 Task: Add the additional name in the profile information "Nishi".
Action: Mouse moved to (641, 71)
Screenshot: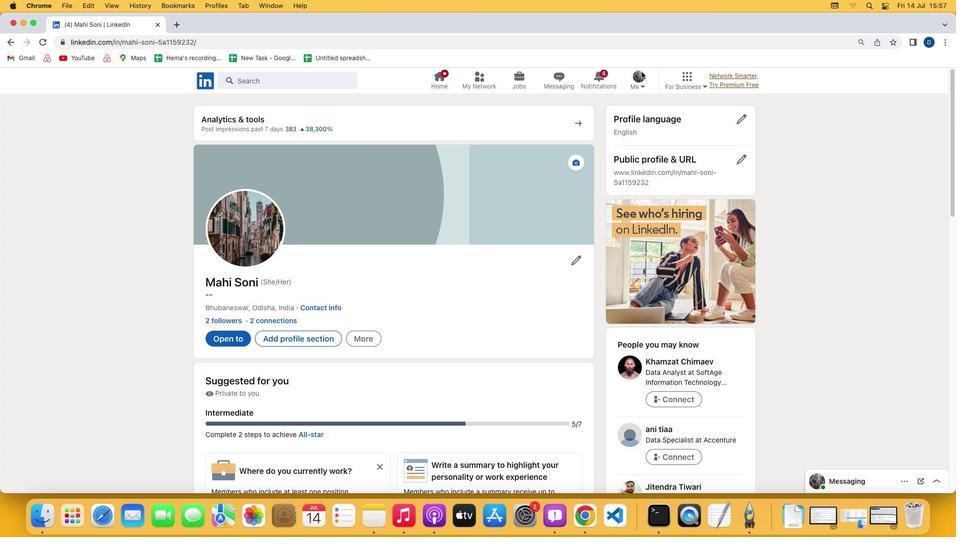 
Action: Mouse pressed left at (641, 71)
Screenshot: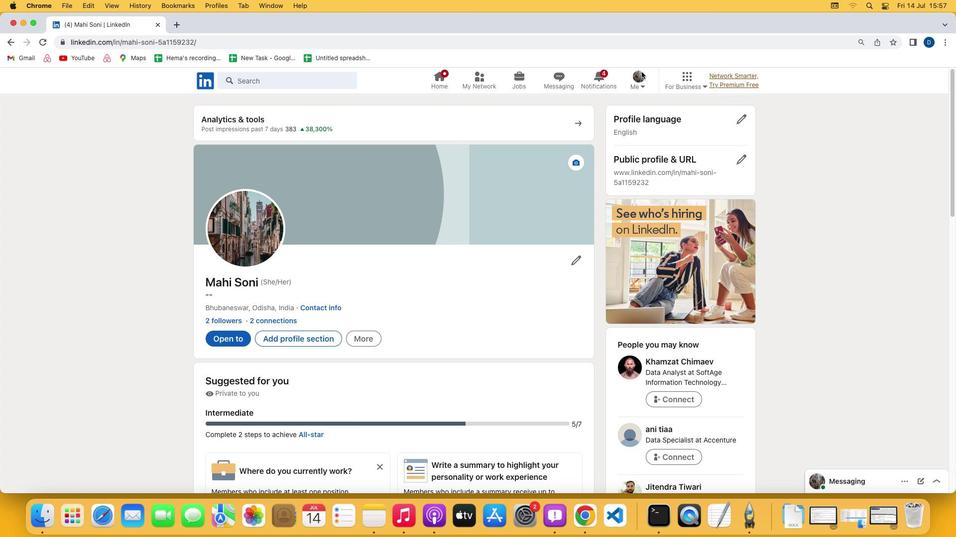 
Action: Mouse moved to (638, 75)
Screenshot: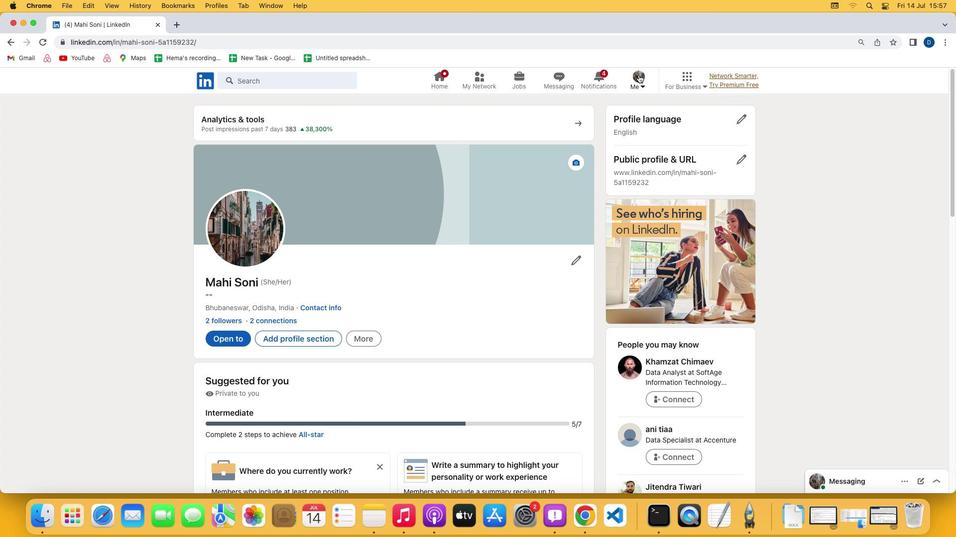 
Action: Mouse pressed left at (638, 75)
Screenshot: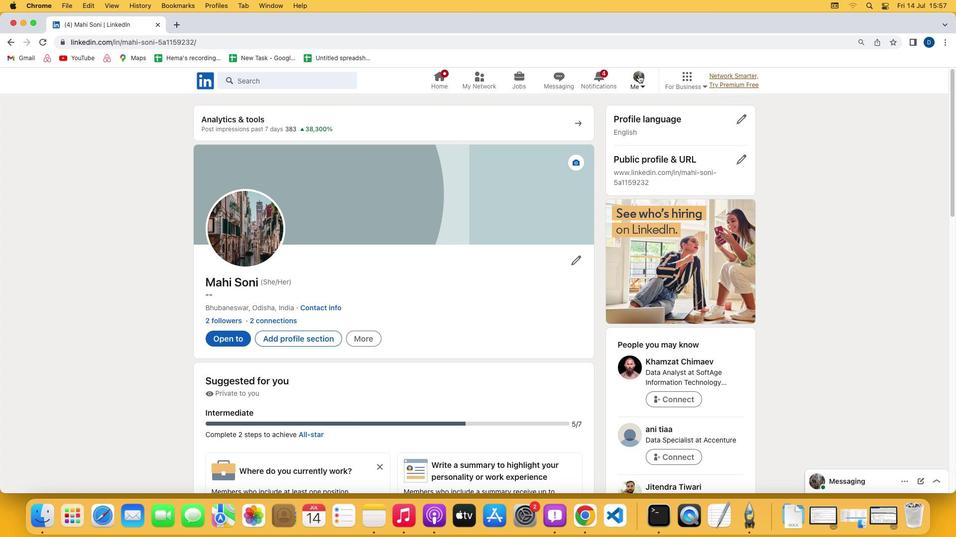 
Action: Mouse moved to (560, 186)
Screenshot: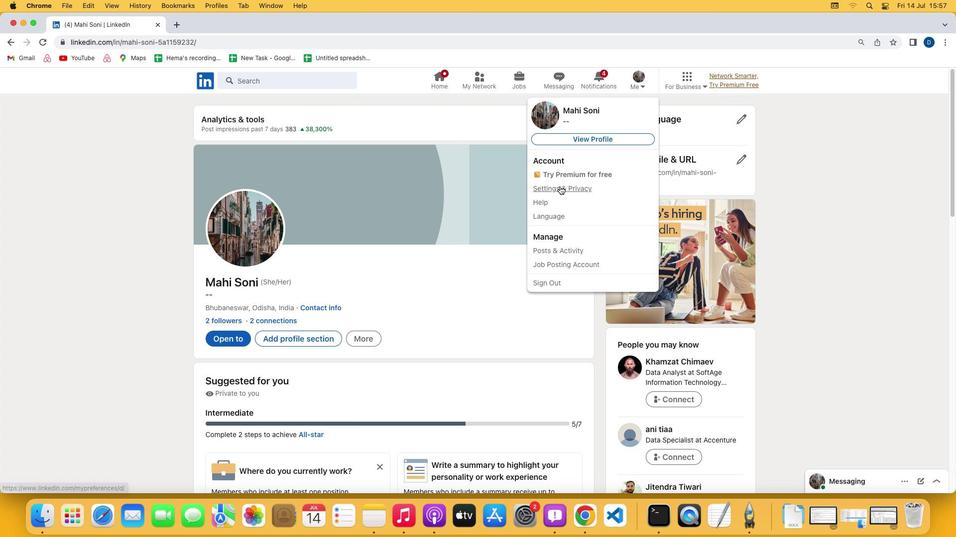 
Action: Mouse pressed left at (560, 186)
Screenshot: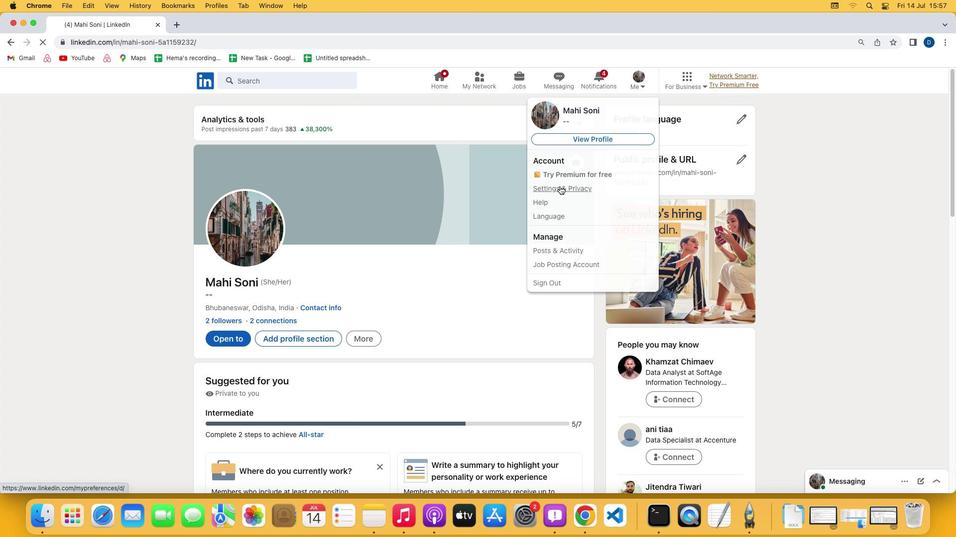 
Action: Mouse moved to (463, 138)
Screenshot: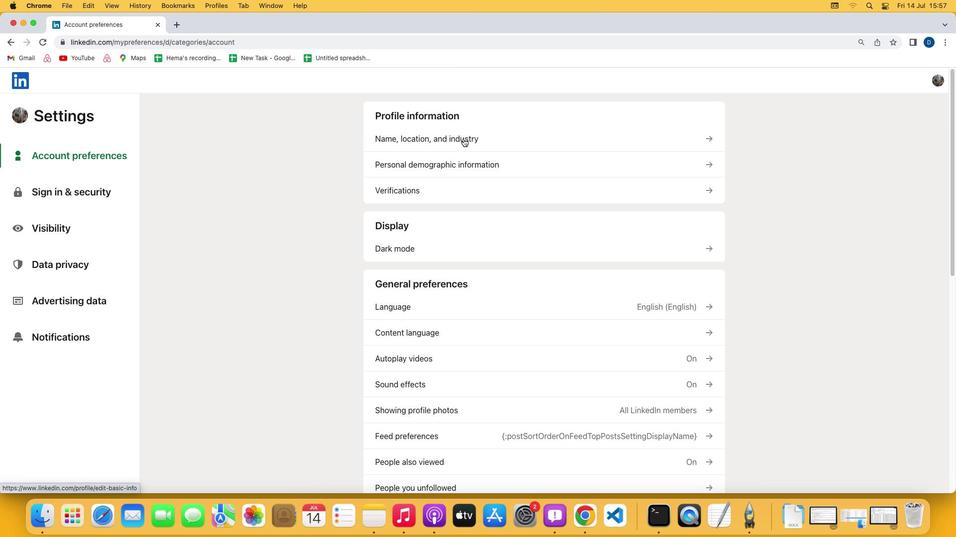 
Action: Mouse pressed left at (463, 138)
Screenshot: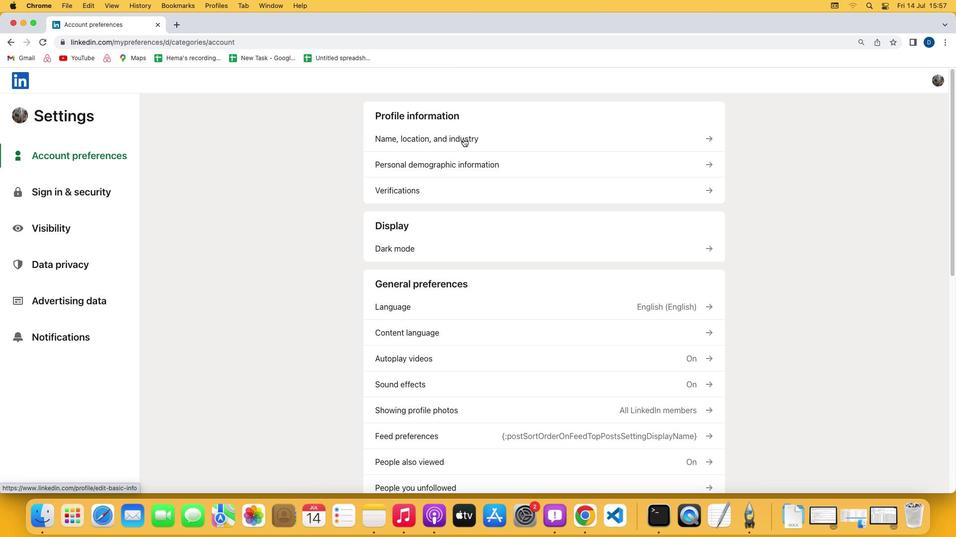 
Action: Mouse moved to (366, 251)
Screenshot: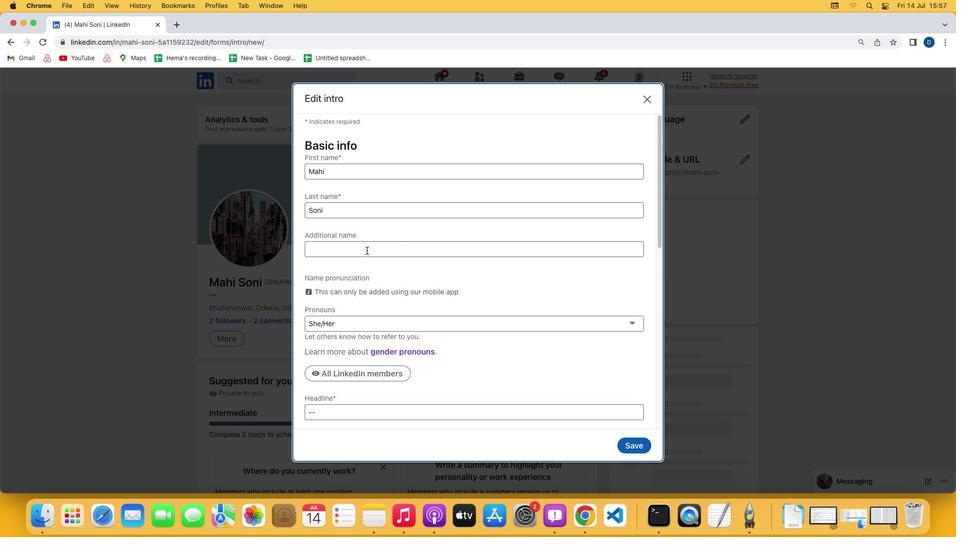 
Action: Mouse pressed left at (366, 251)
Screenshot: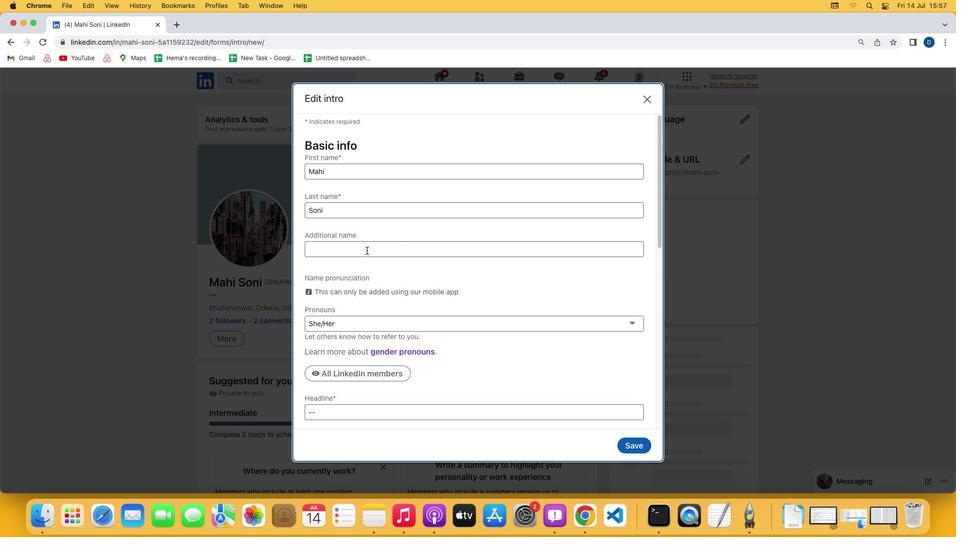 
Action: Key pressed Key.shift'N''i''s''h''i'
Screenshot: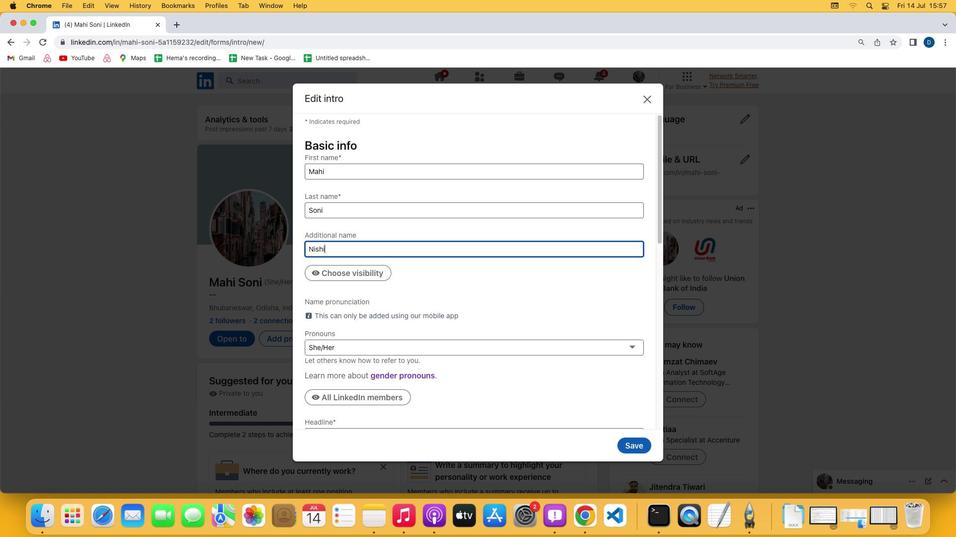 
